 Task: Add a condition where "Type Is not -" in recently solved tickets.
Action: Mouse moved to (140, 504)
Screenshot: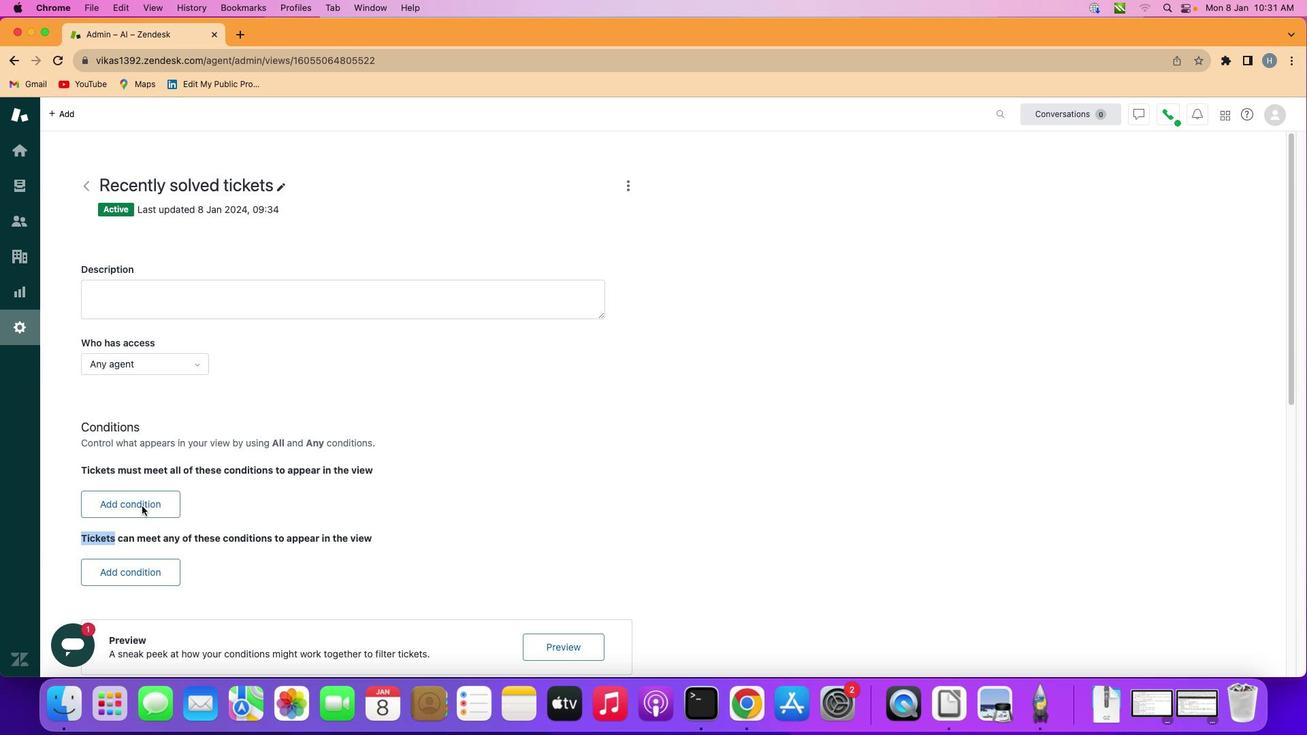 
Action: Mouse pressed left at (140, 504)
Screenshot: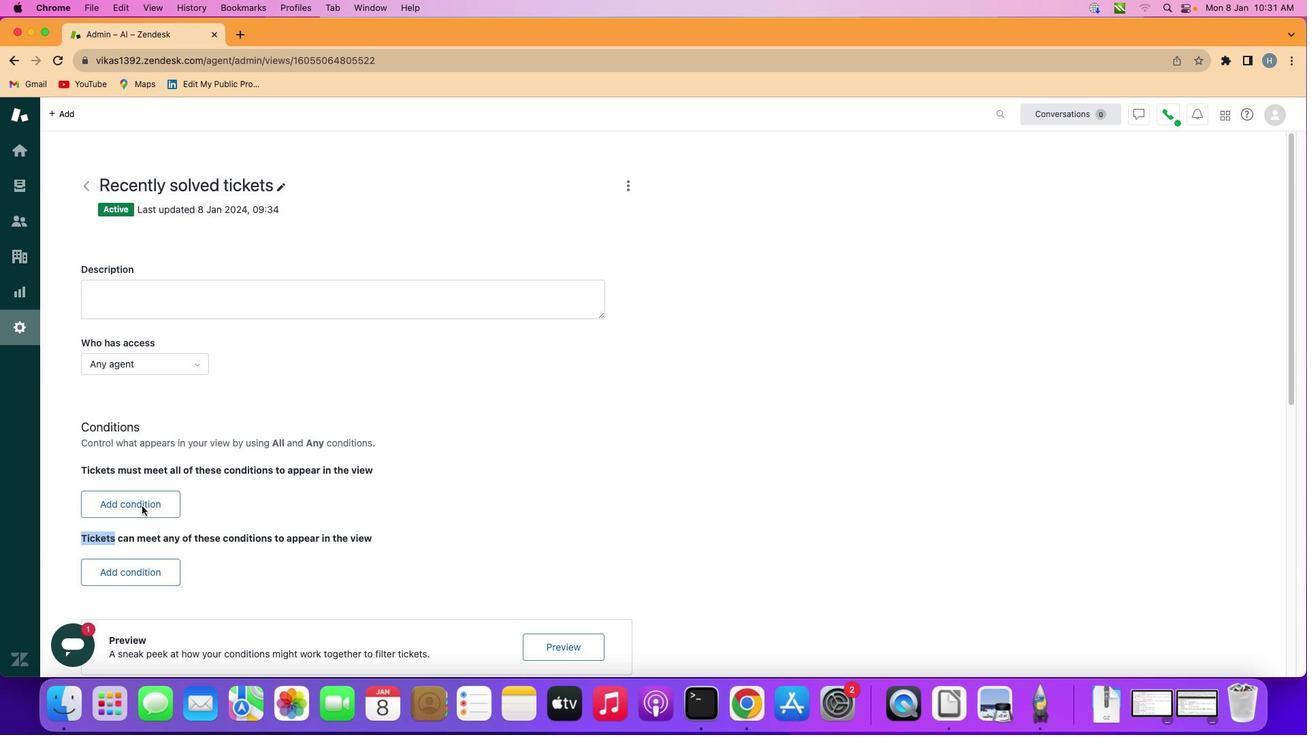 
Action: Mouse moved to (151, 502)
Screenshot: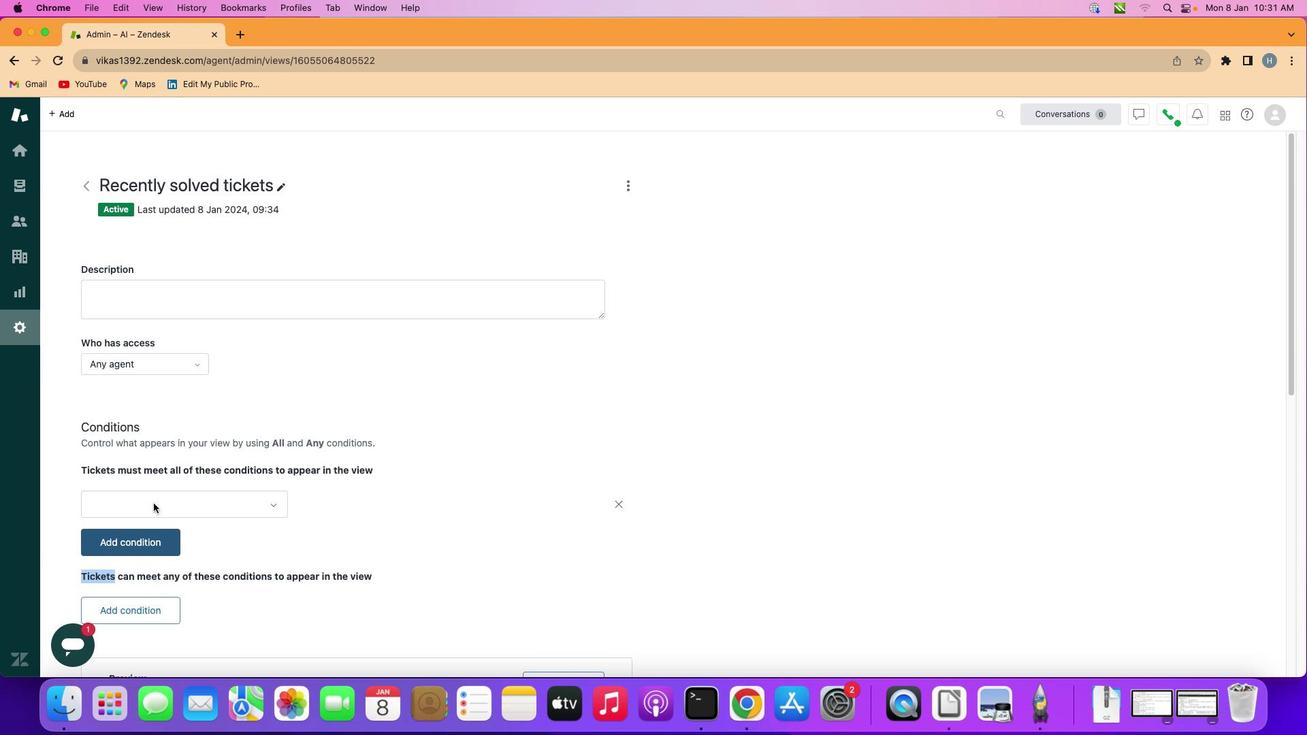 
Action: Mouse pressed left at (151, 502)
Screenshot: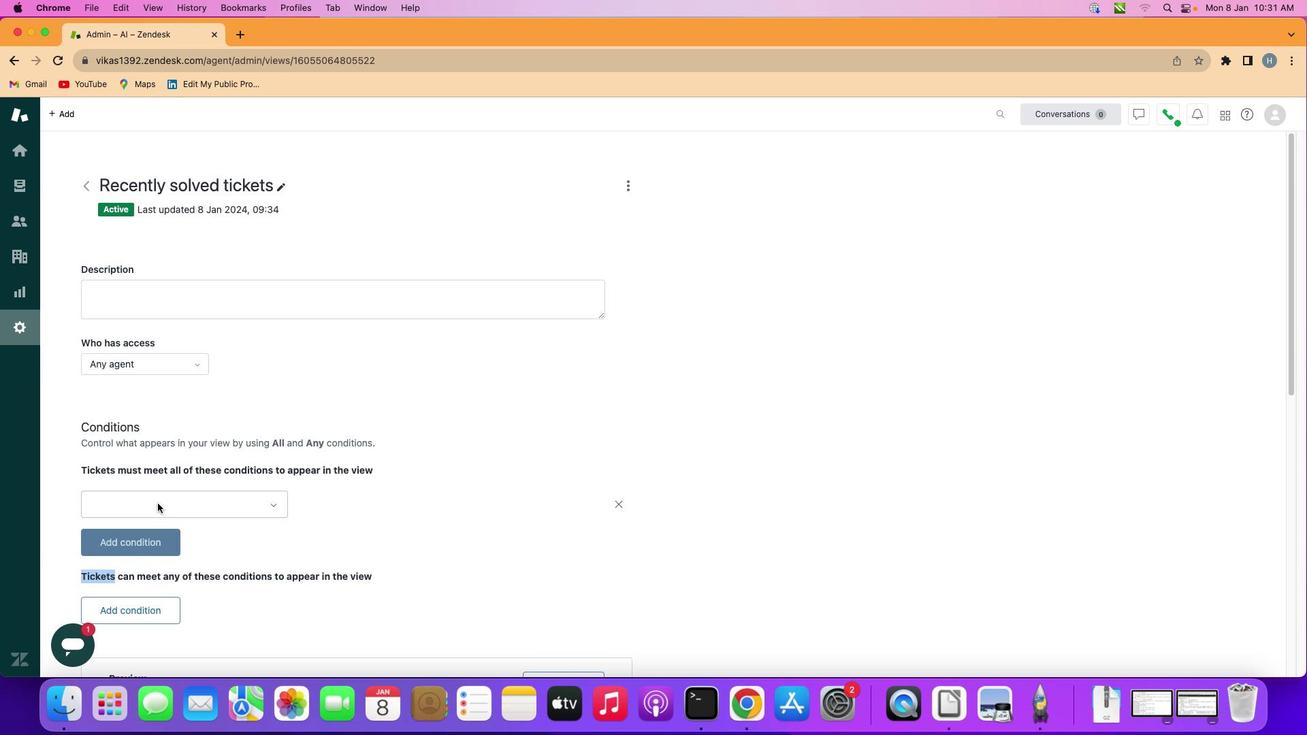 
Action: Mouse moved to (177, 501)
Screenshot: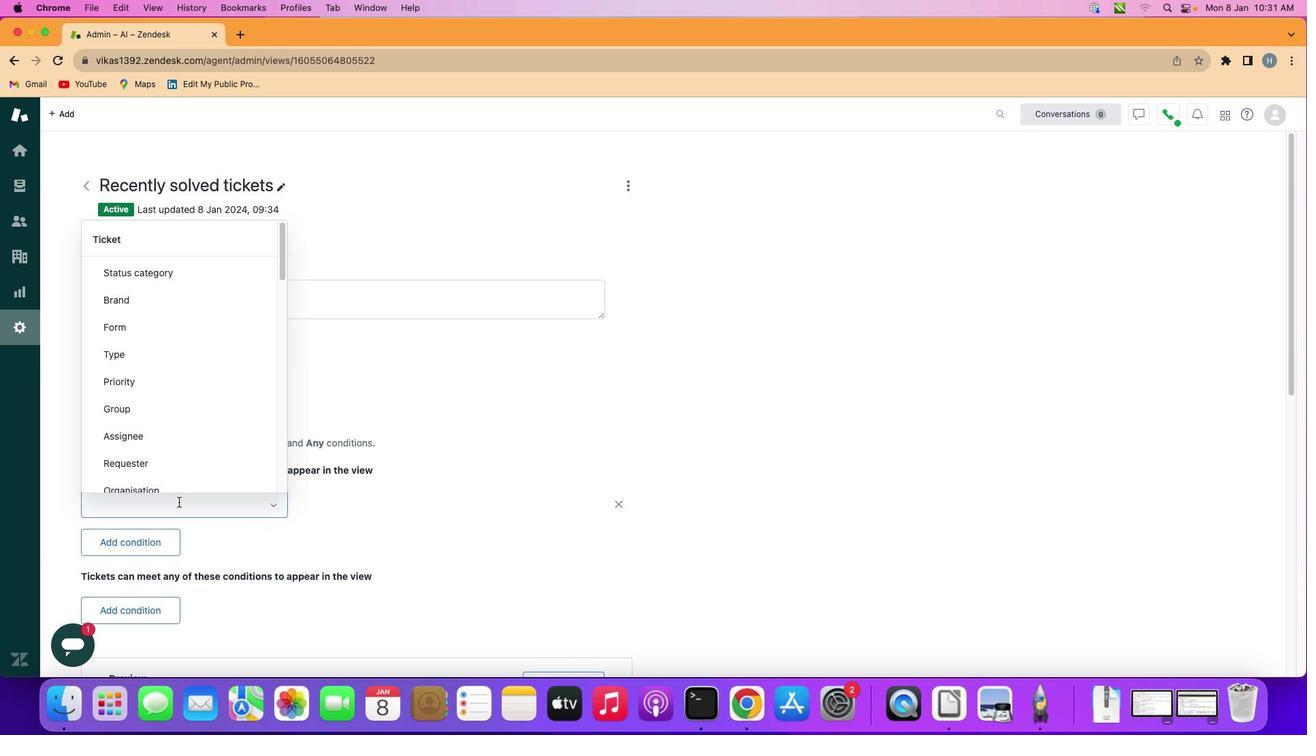 
Action: Mouse pressed left at (177, 501)
Screenshot: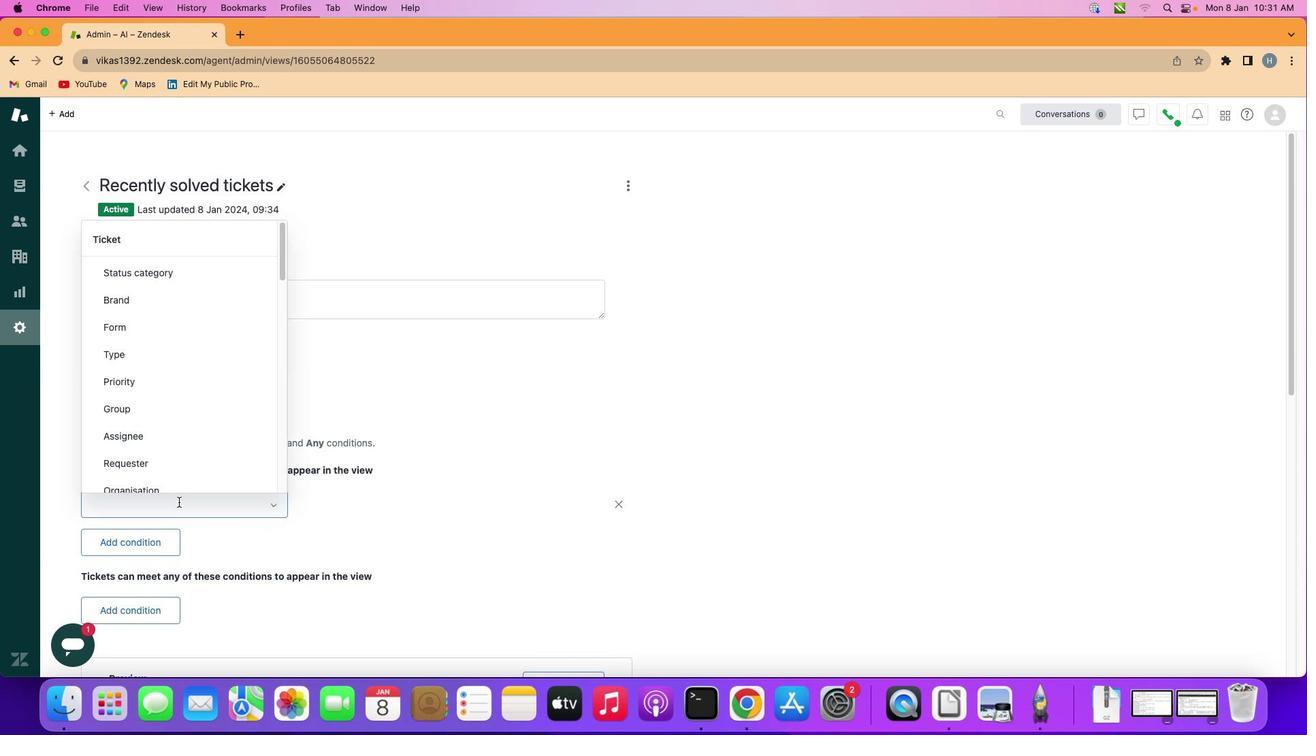 
Action: Mouse moved to (212, 344)
Screenshot: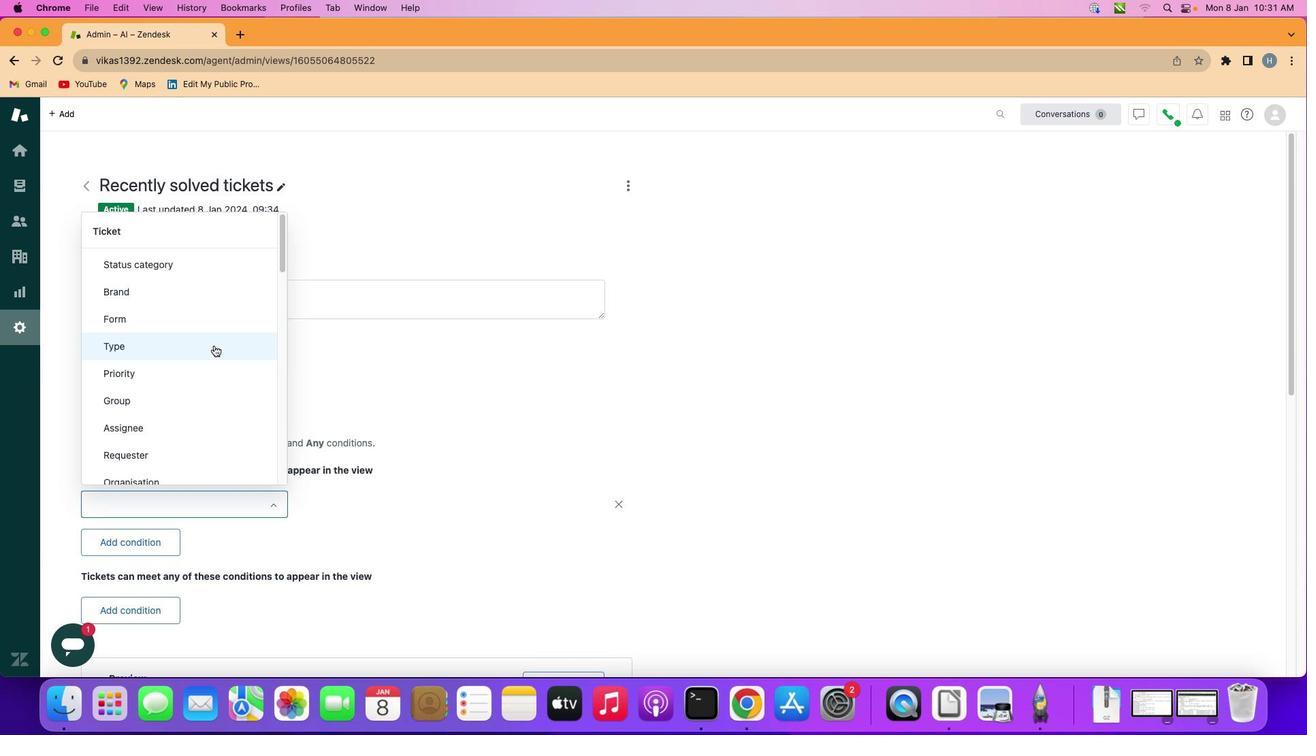 
Action: Mouse pressed left at (212, 344)
Screenshot: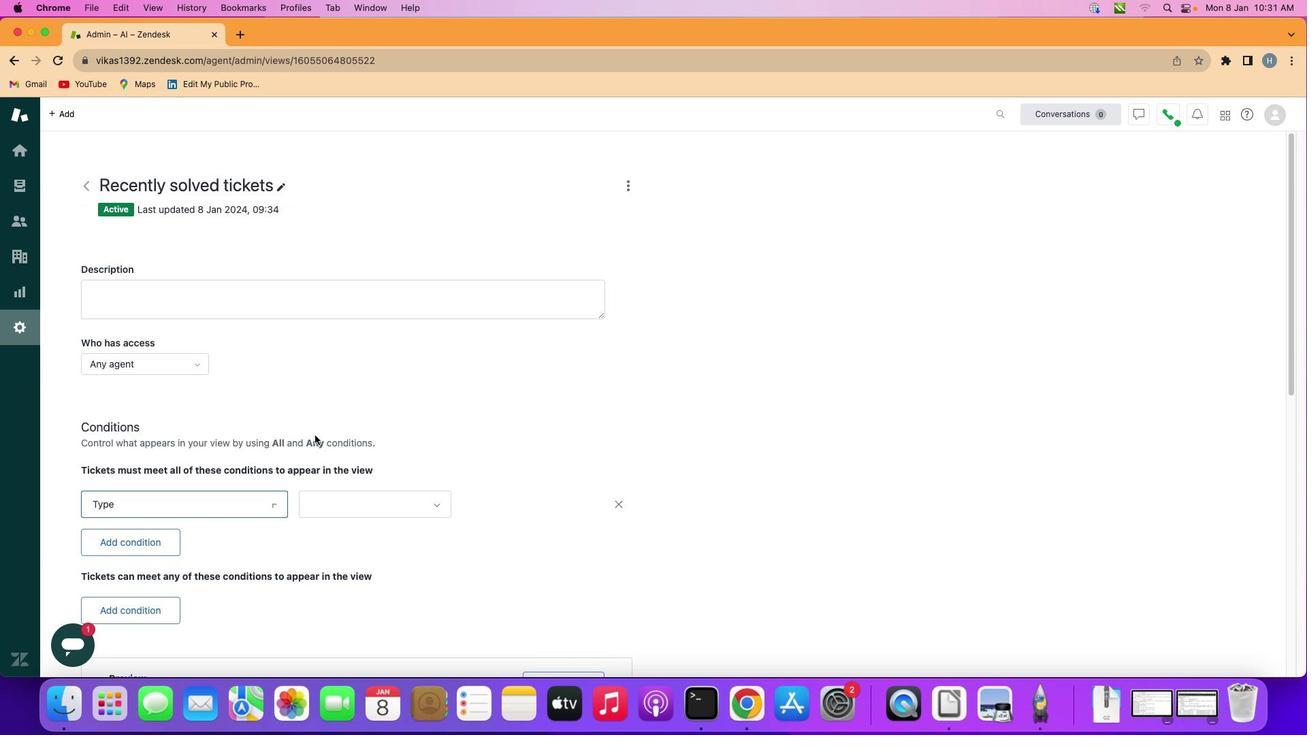 
Action: Mouse moved to (365, 498)
Screenshot: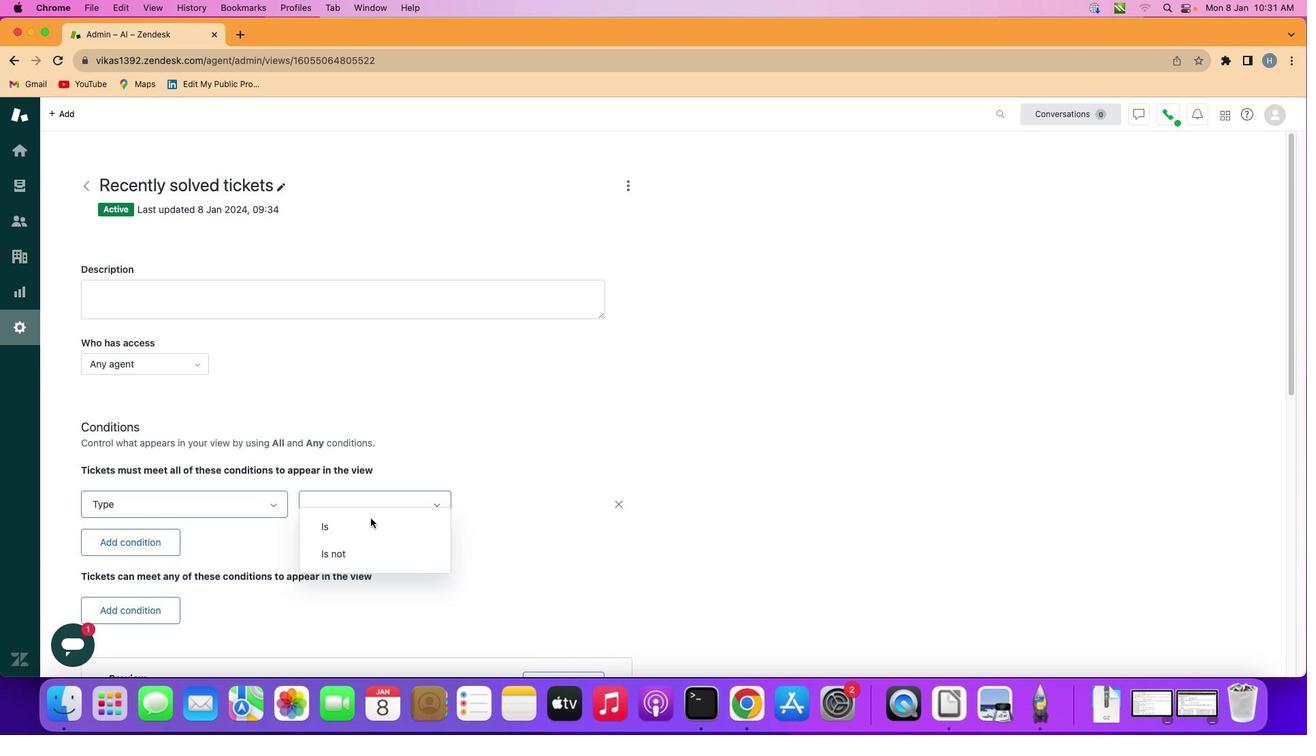 
Action: Mouse pressed left at (365, 498)
Screenshot: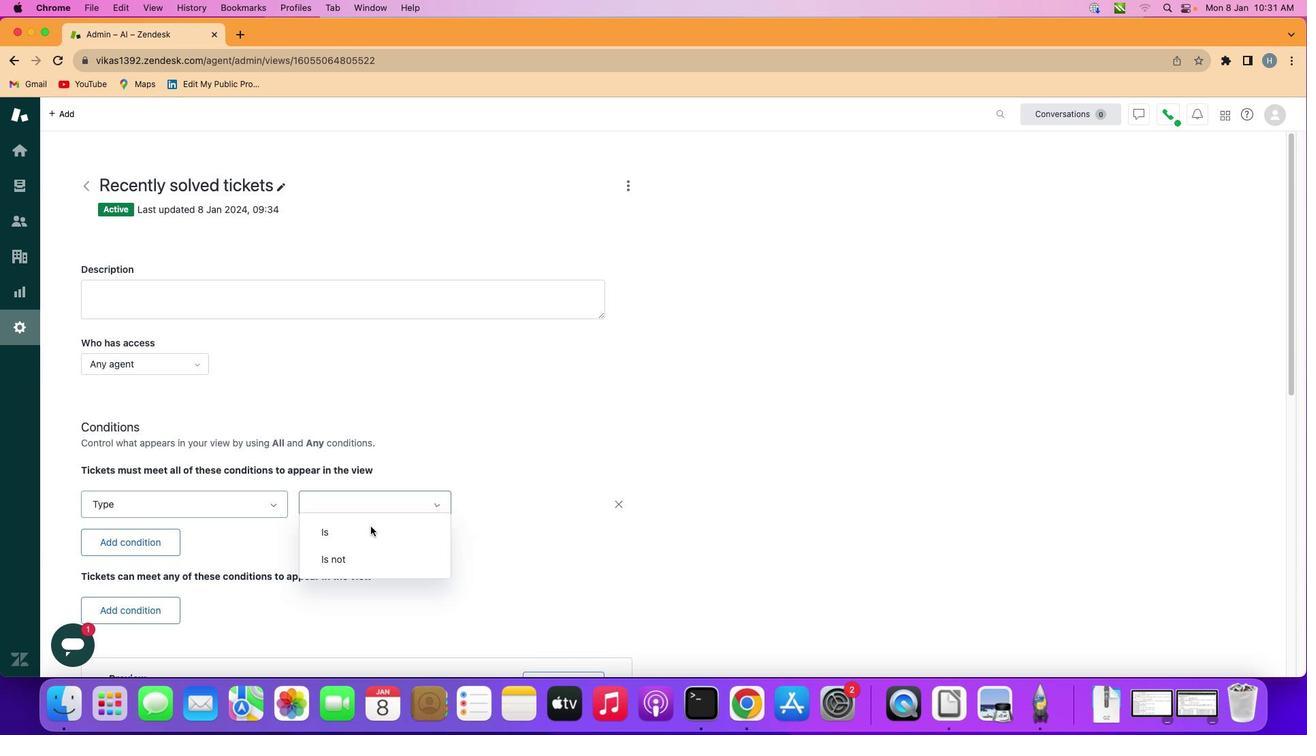 
Action: Mouse moved to (367, 557)
Screenshot: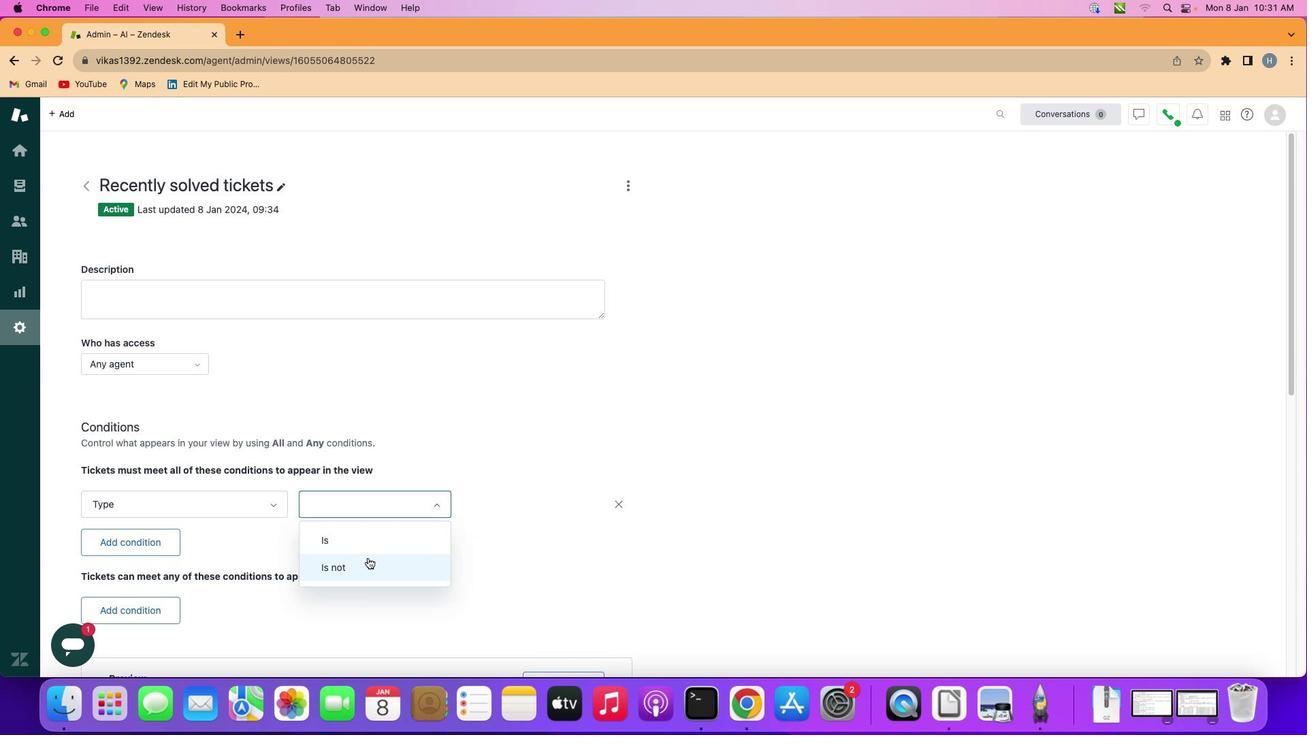 
Action: Mouse pressed left at (367, 557)
Screenshot: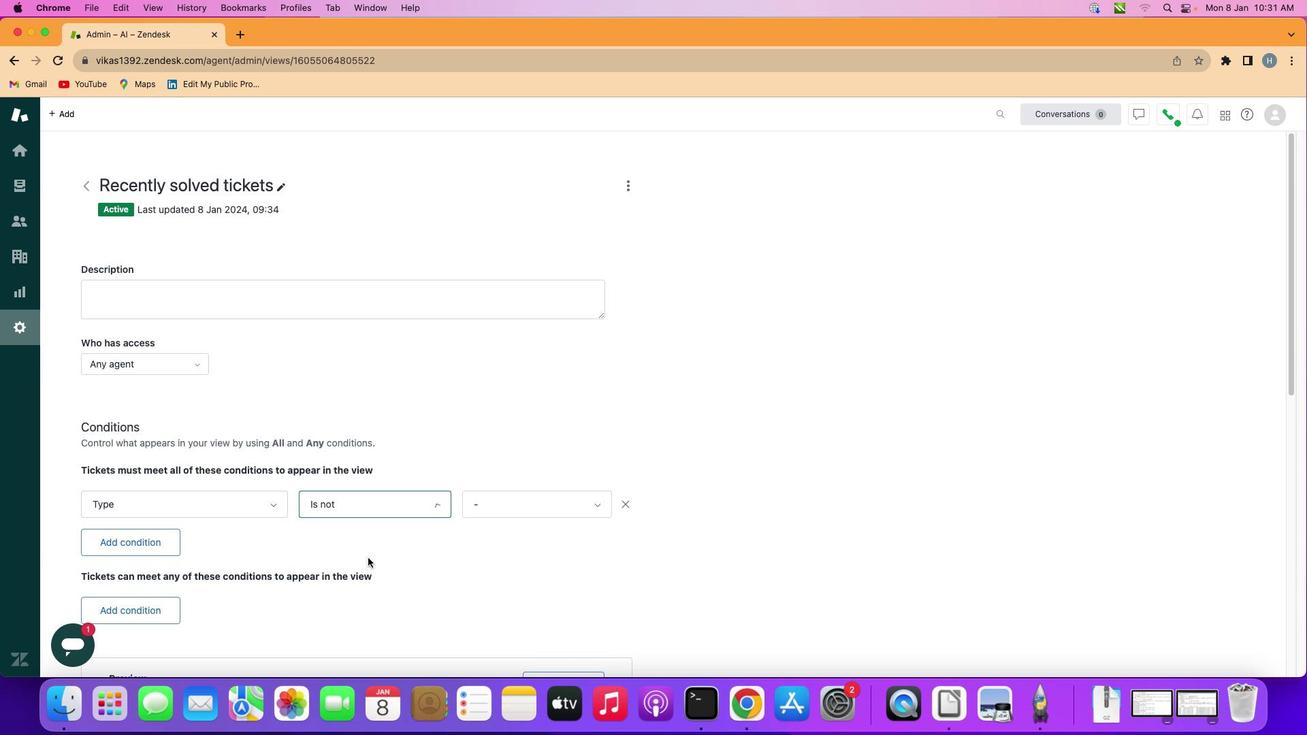 
Action: Mouse moved to (523, 499)
Screenshot: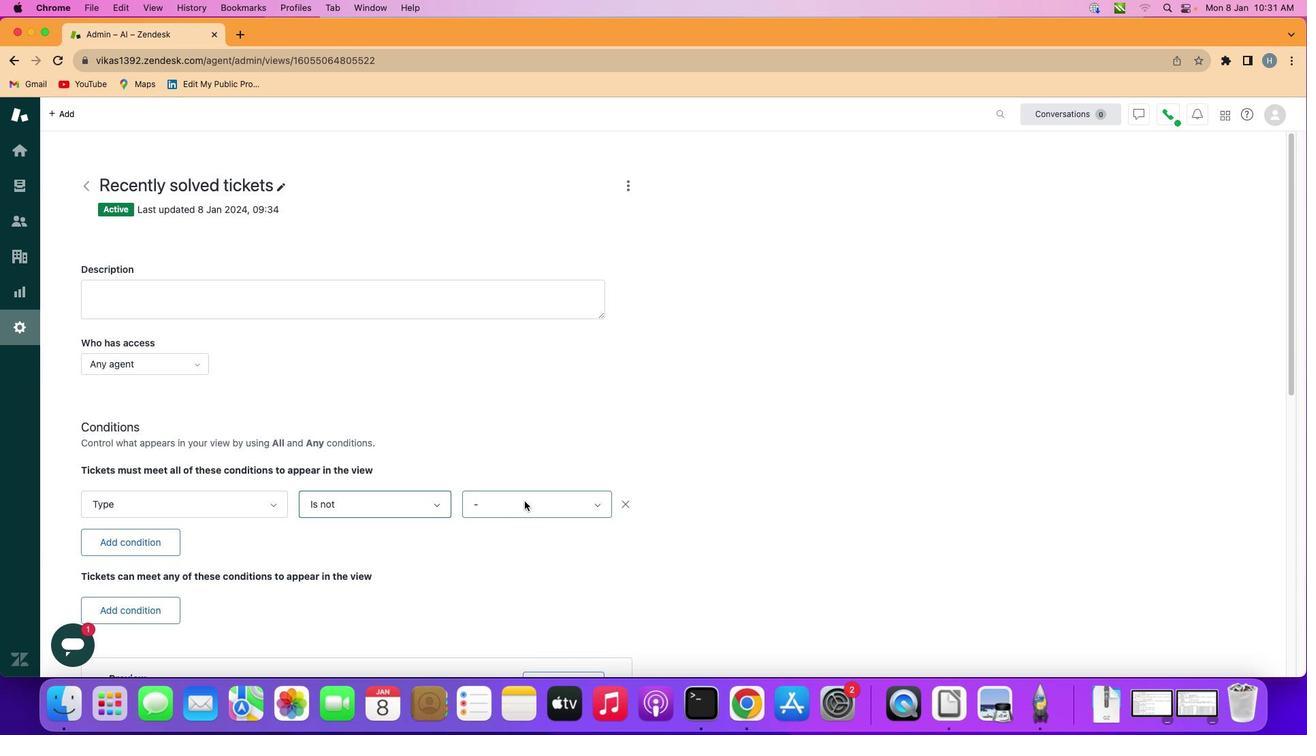 
Action: Mouse pressed left at (523, 499)
Screenshot: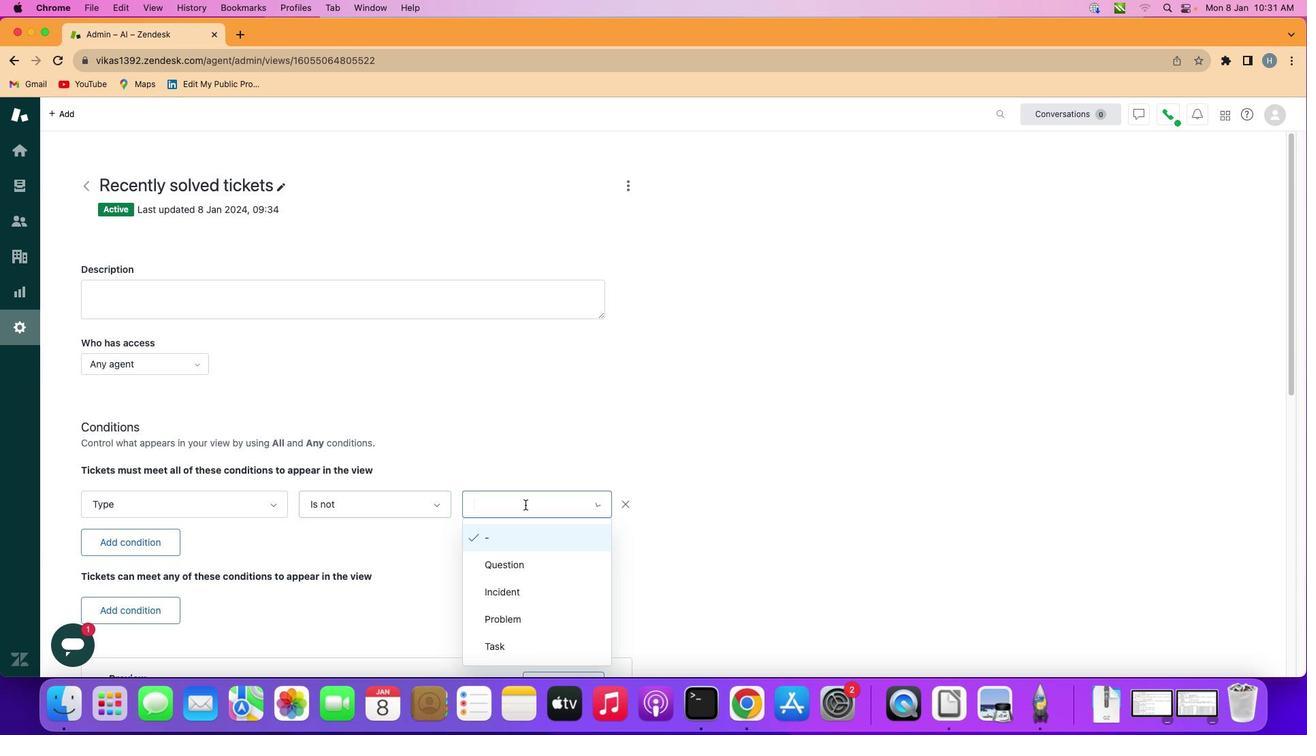 
Action: Mouse moved to (529, 531)
Screenshot: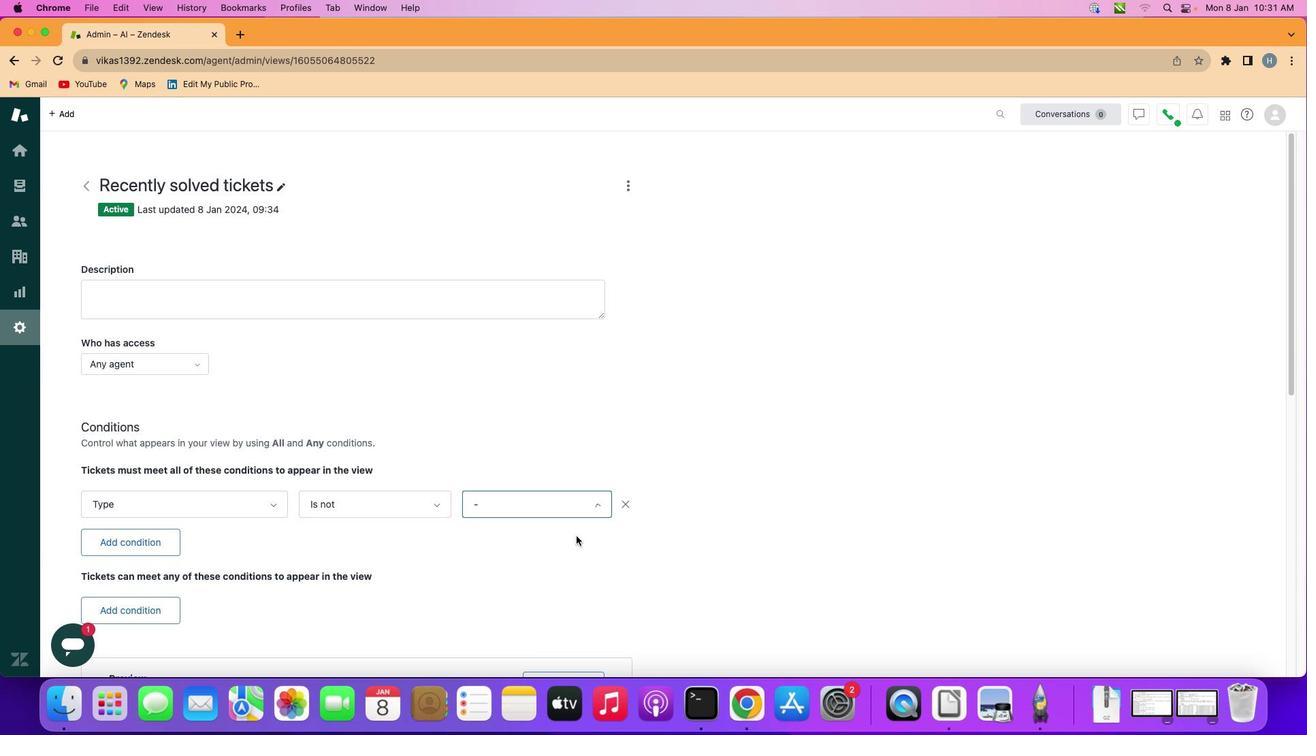 
Action: Mouse pressed left at (529, 531)
Screenshot: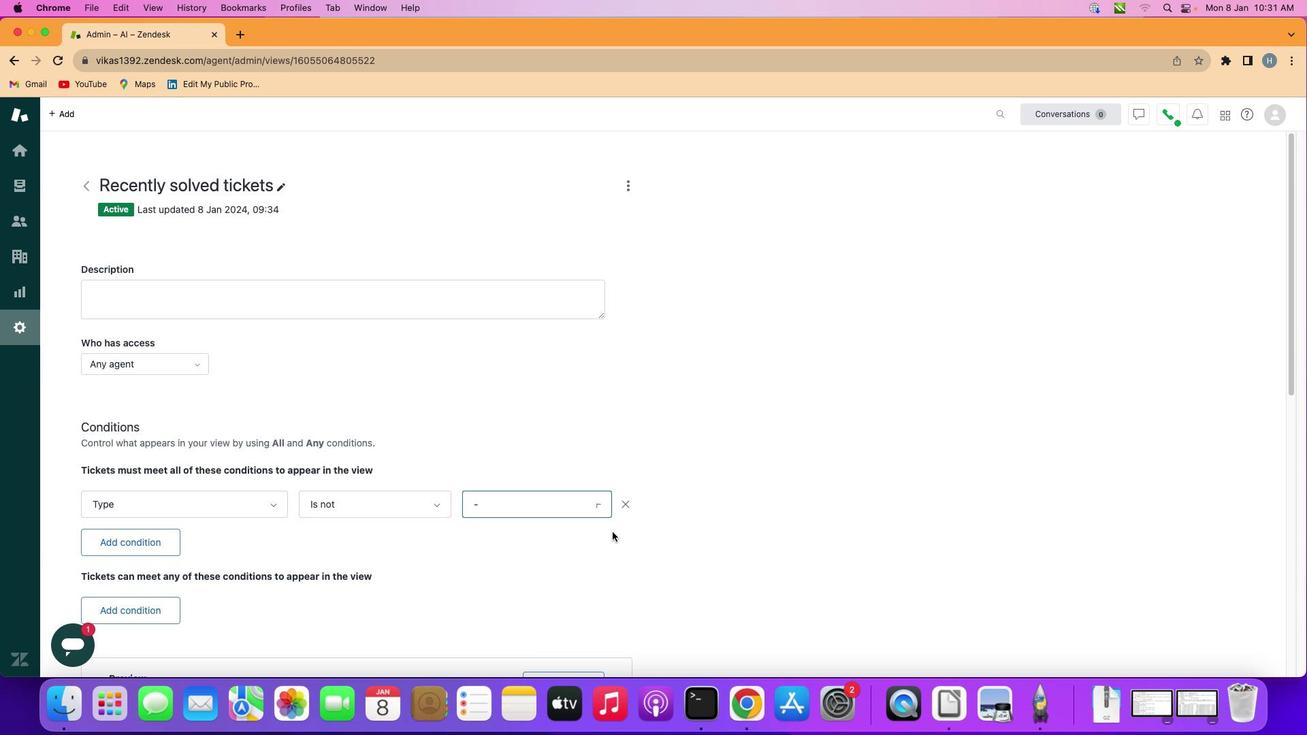 
Action: Mouse moved to (627, 529)
Screenshot: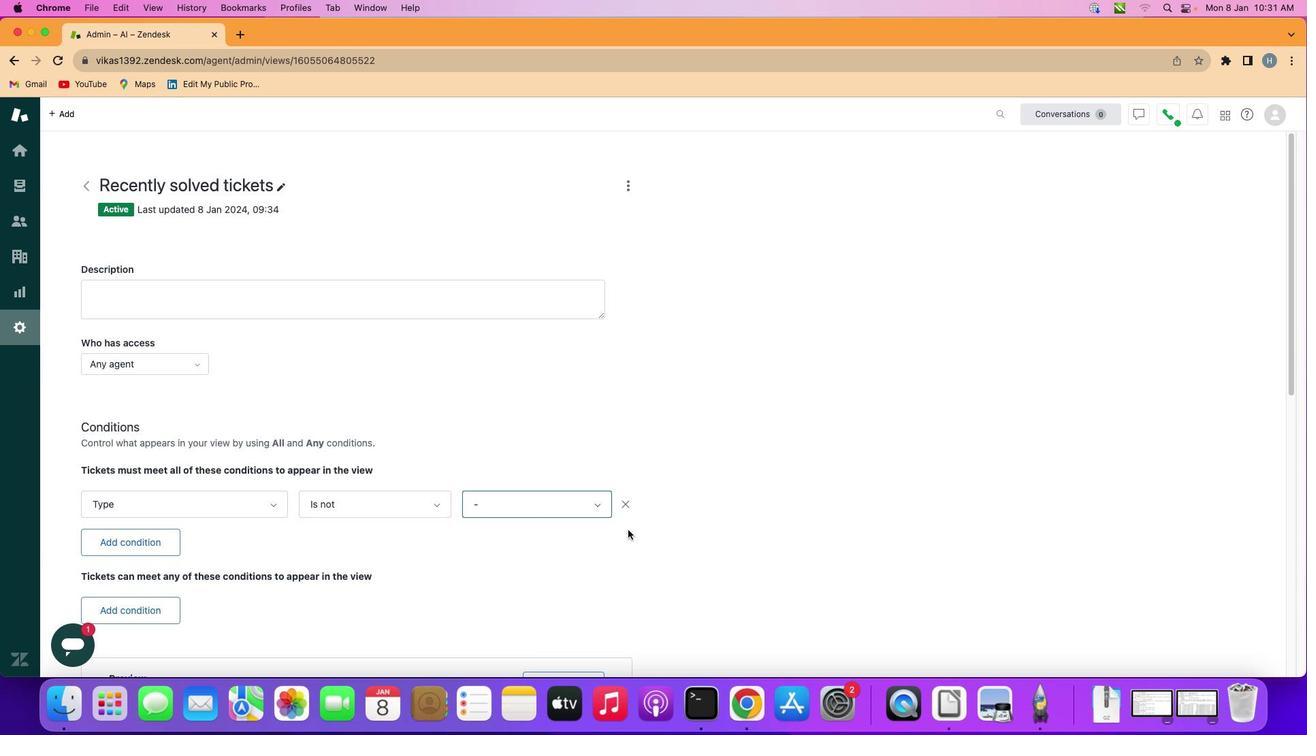 
